 Task: Create and manage organization repository project labels.
Action: Mouse moved to (956, 60)
Screenshot: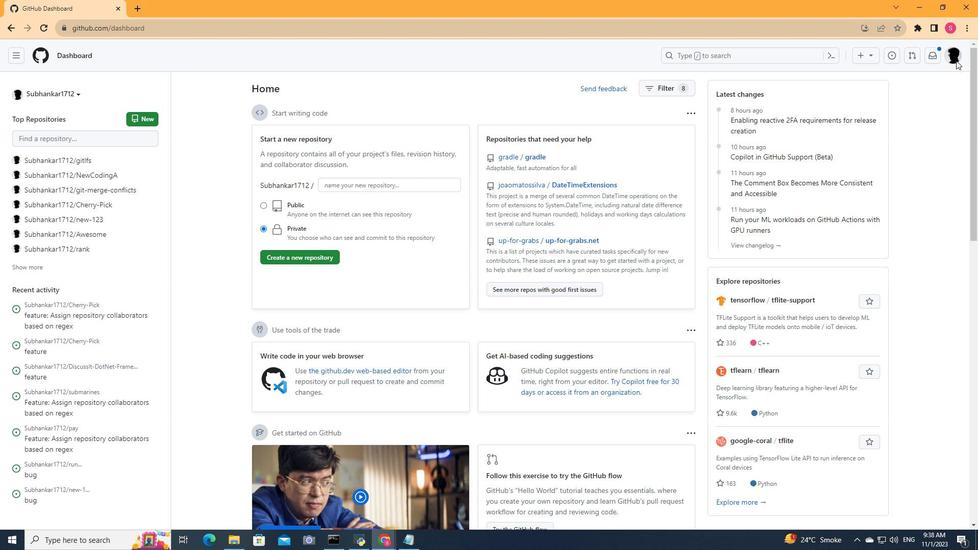 
Action: Mouse pressed left at (956, 60)
Screenshot: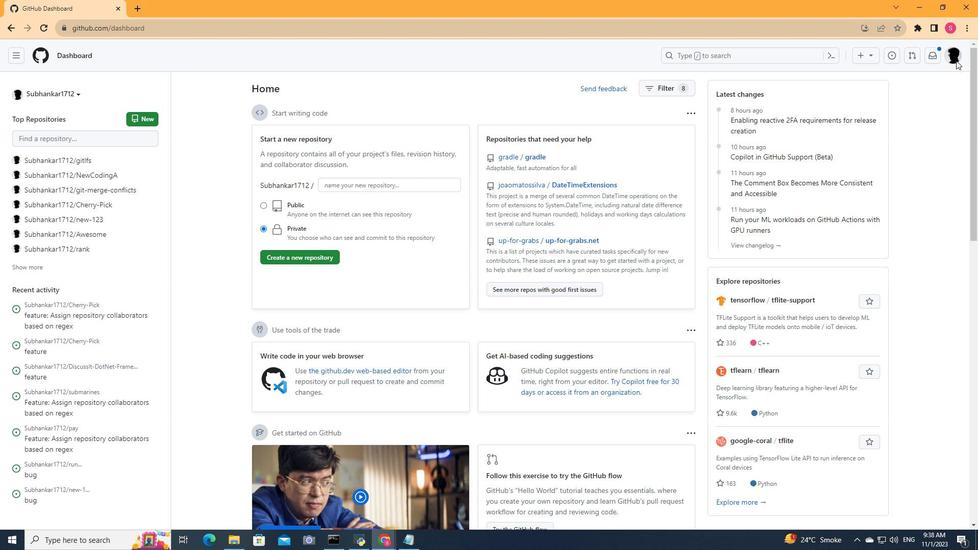 
Action: Mouse moved to (871, 126)
Screenshot: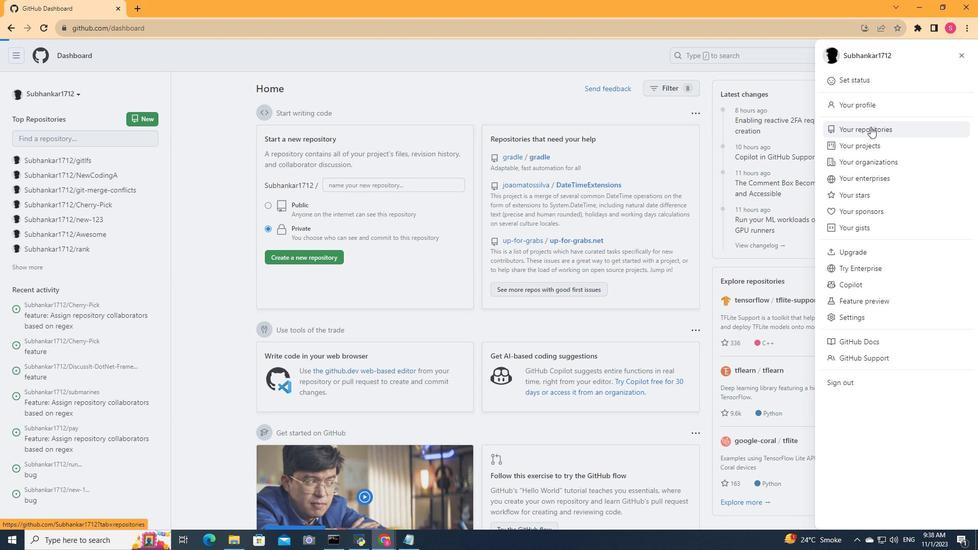 
Action: Mouse pressed left at (871, 126)
Screenshot: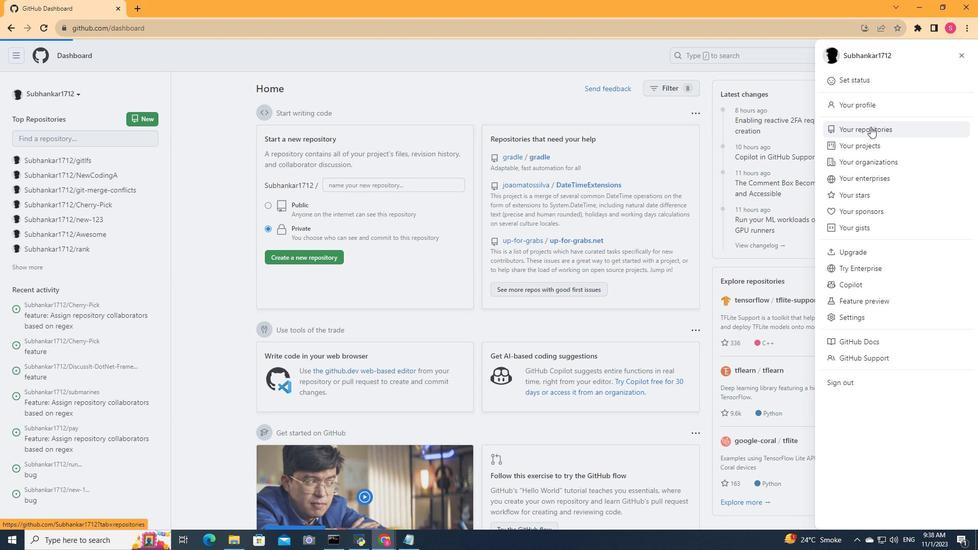 
Action: Mouse moved to (373, 149)
Screenshot: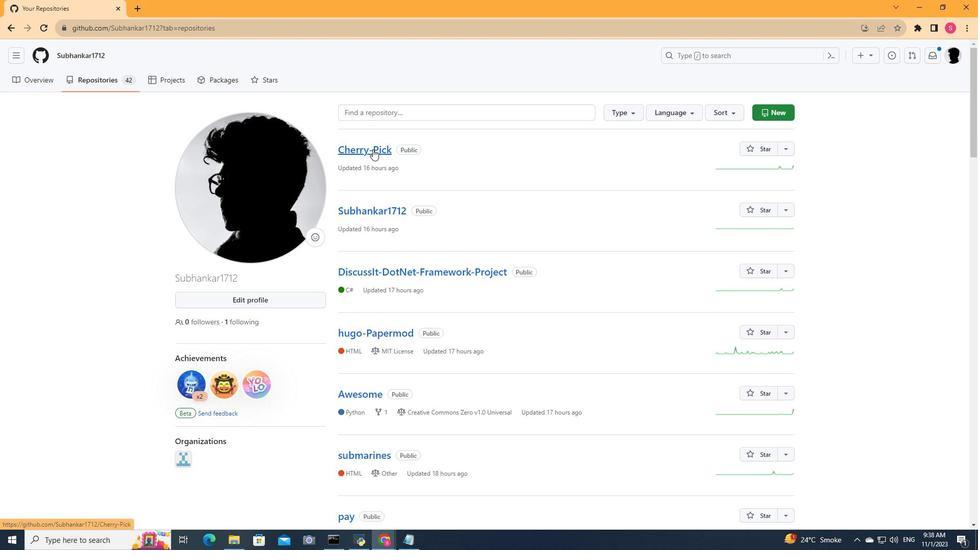
Action: Mouse pressed left at (373, 149)
Screenshot: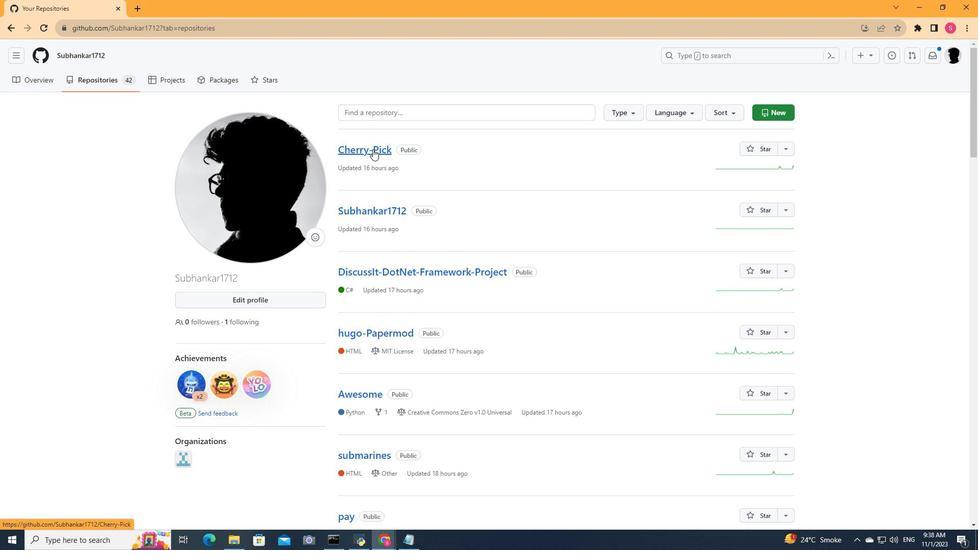 
Action: Mouse moved to (65, 82)
Screenshot: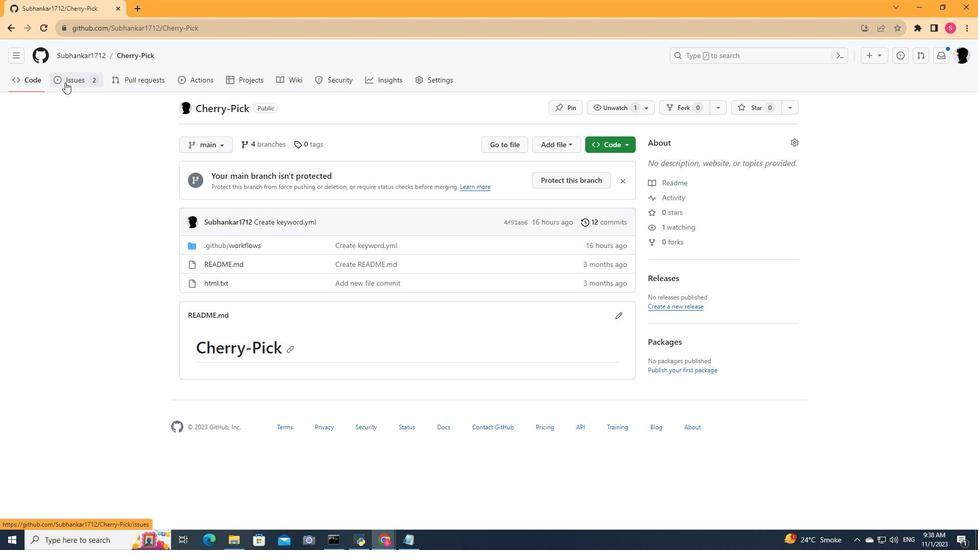 
Action: Mouse pressed left at (65, 82)
Screenshot: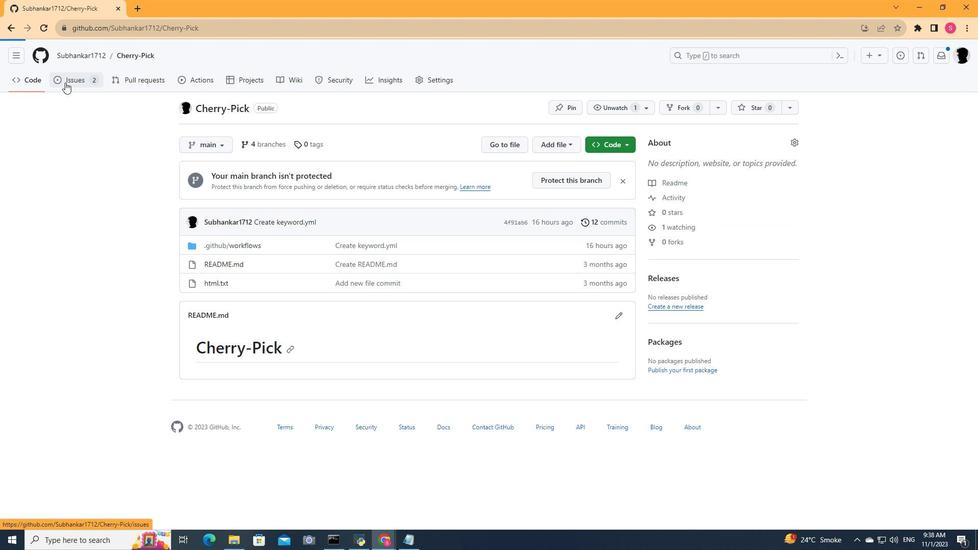 
Action: Mouse moved to (637, 112)
Screenshot: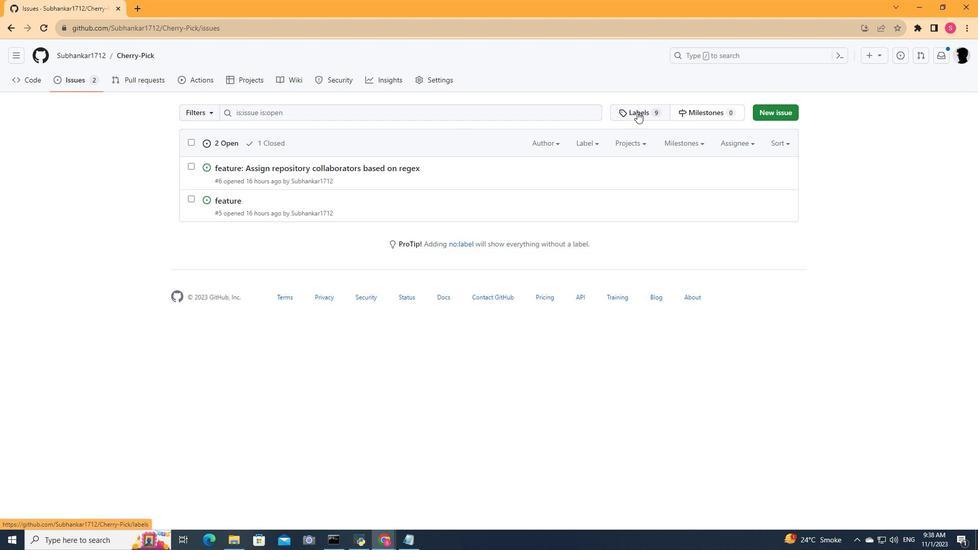 
Action: Mouse pressed left at (637, 112)
Screenshot: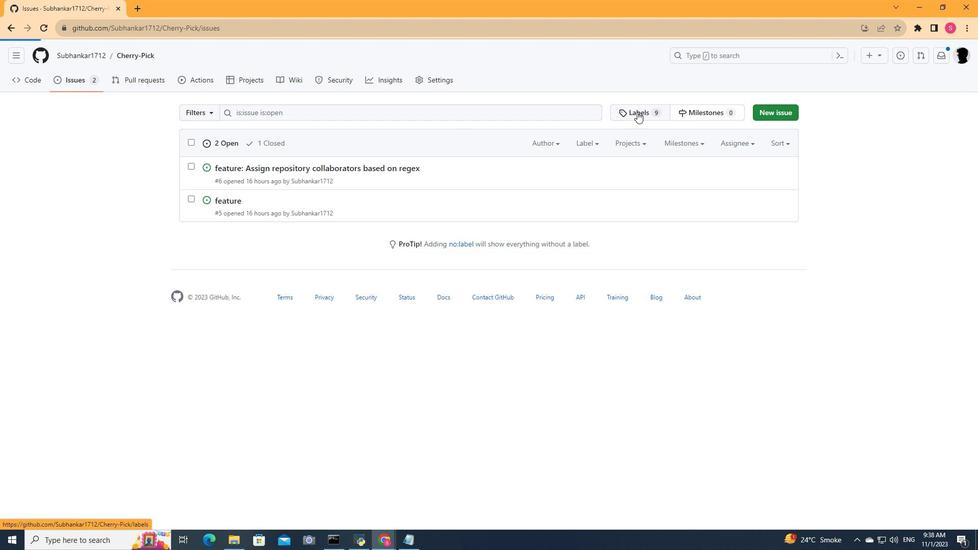 
Action: Mouse moved to (270, 204)
Screenshot: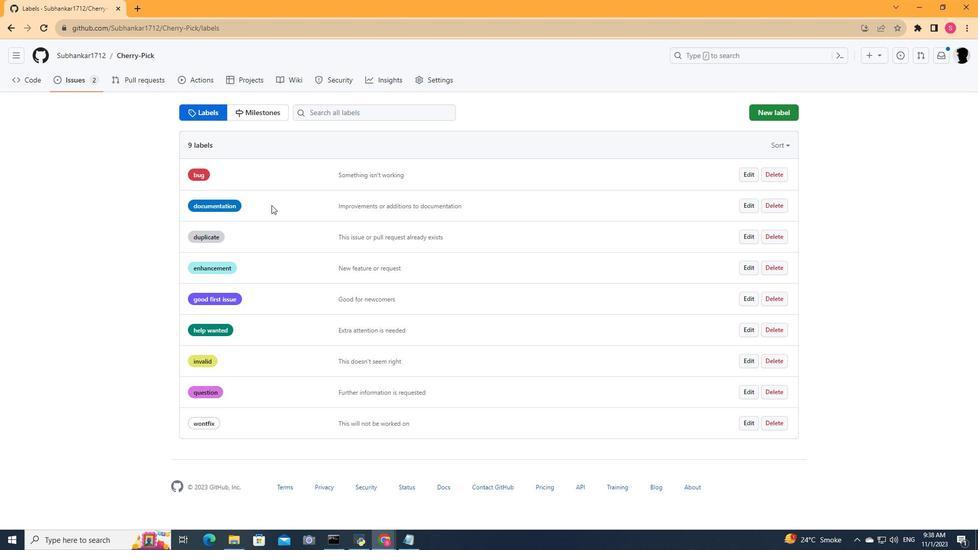 
Action: Mouse scrolled (270, 204) with delta (0, 0)
Screenshot: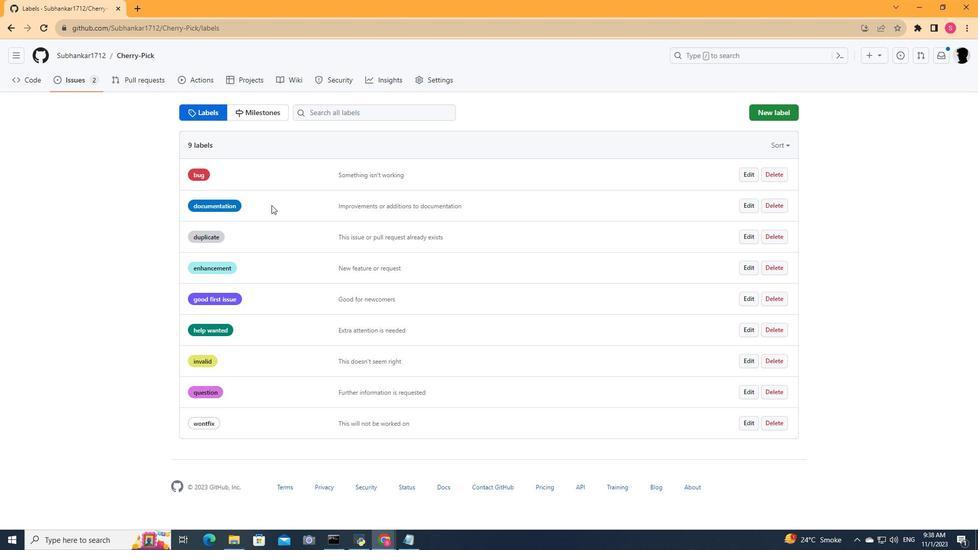 
Action: Mouse moved to (271, 204)
Screenshot: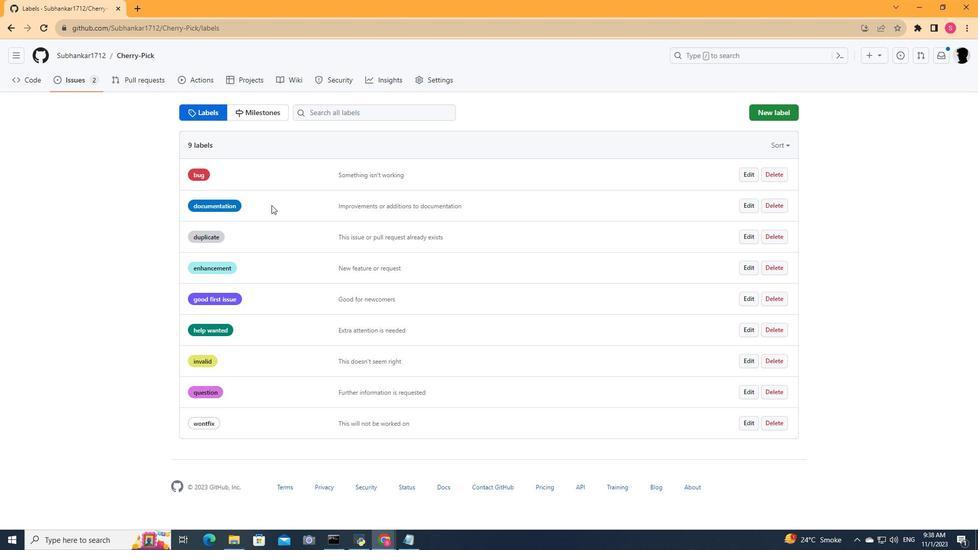 
Action: Mouse scrolled (271, 204) with delta (0, 0)
Screenshot: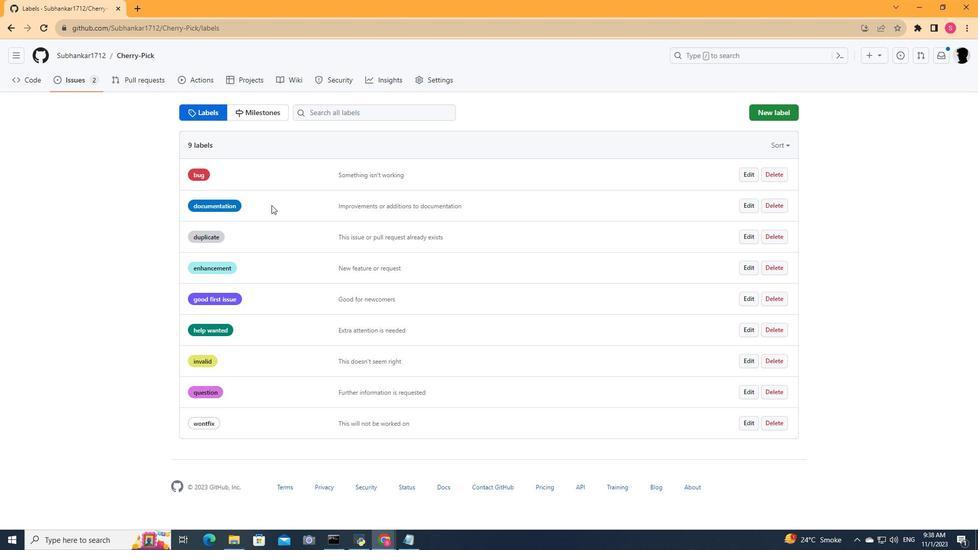 
Action: Mouse scrolled (271, 204) with delta (0, 0)
Screenshot: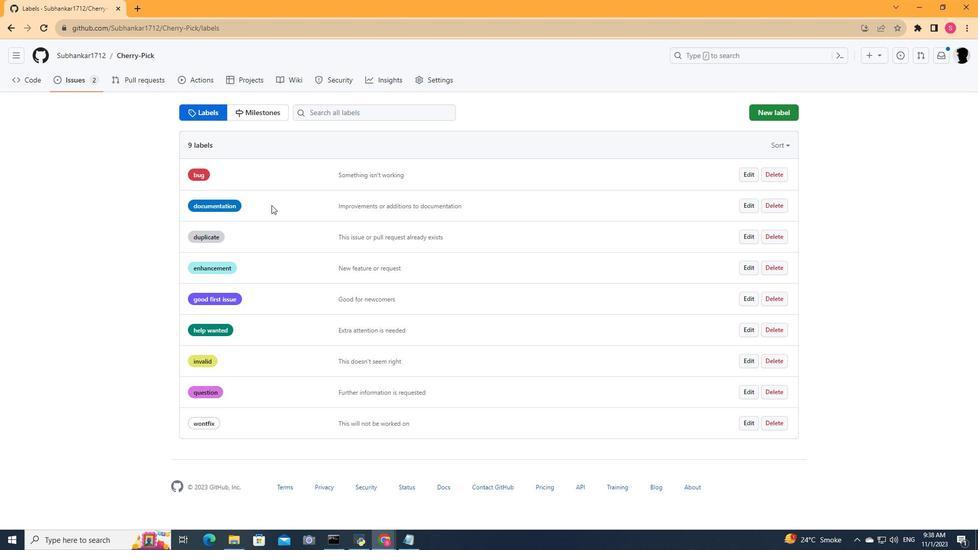 
Action: Mouse scrolled (271, 204) with delta (0, 0)
Screenshot: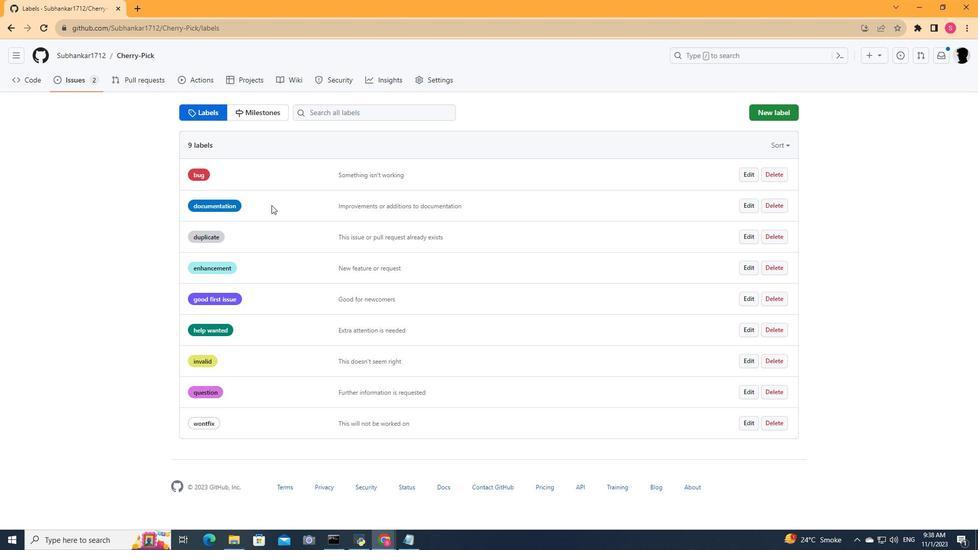 
Action: Mouse moved to (271, 205)
Screenshot: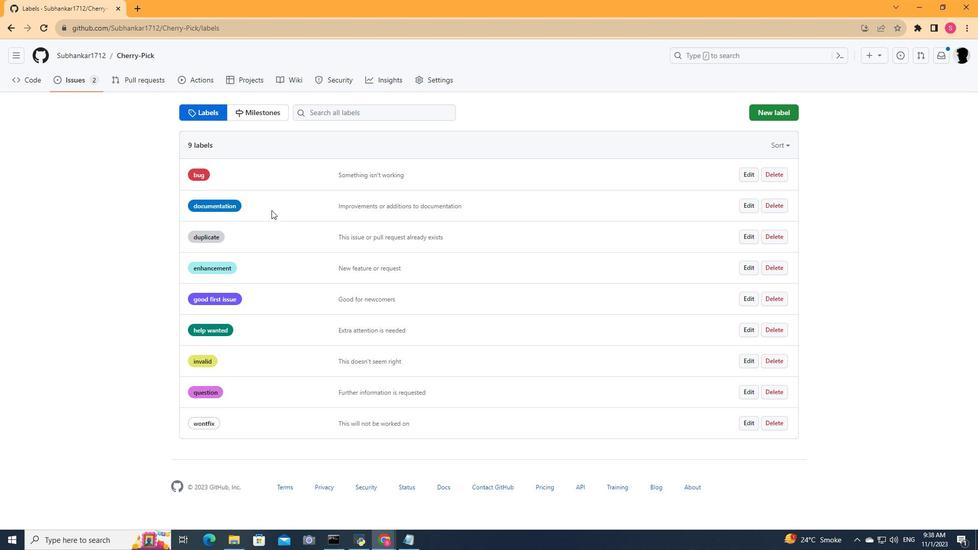 
Action: Mouse scrolled (271, 204) with delta (0, 0)
Screenshot: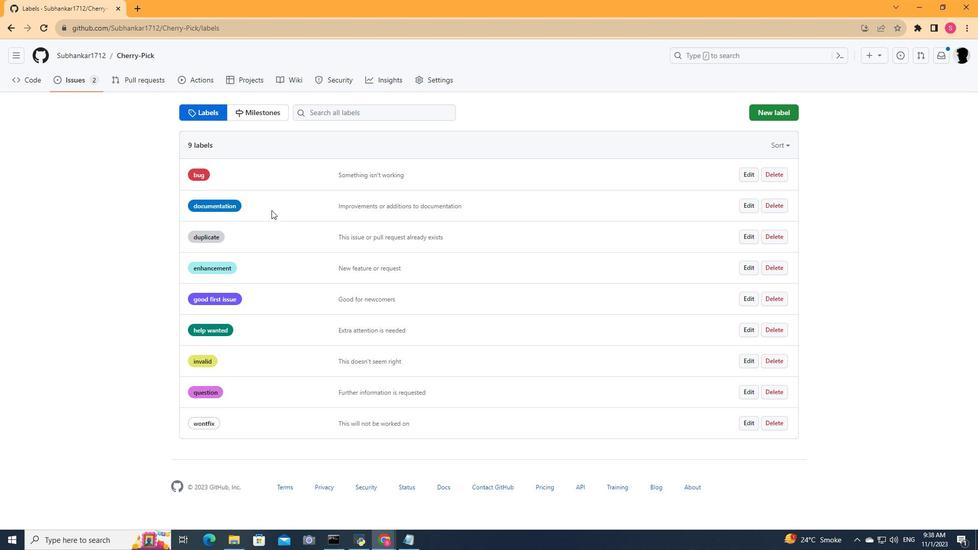 
Action: Mouse moved to (271, 210)
Screenshot: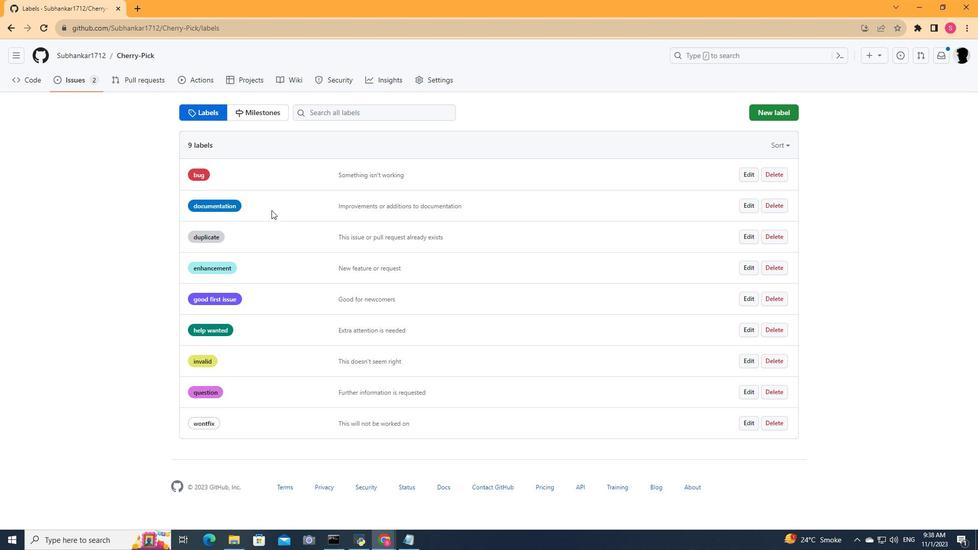 
Action: Mouse scrolled (271, 211) with delta (0, 0)
Screenshot: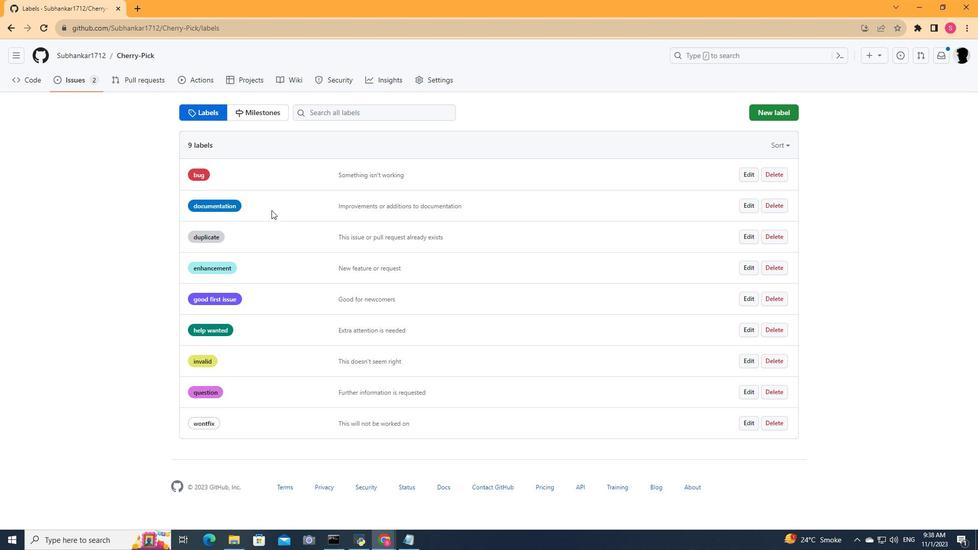
Action: Mouse scrolled (271, 211) with delta (0, 0)
Screenshot: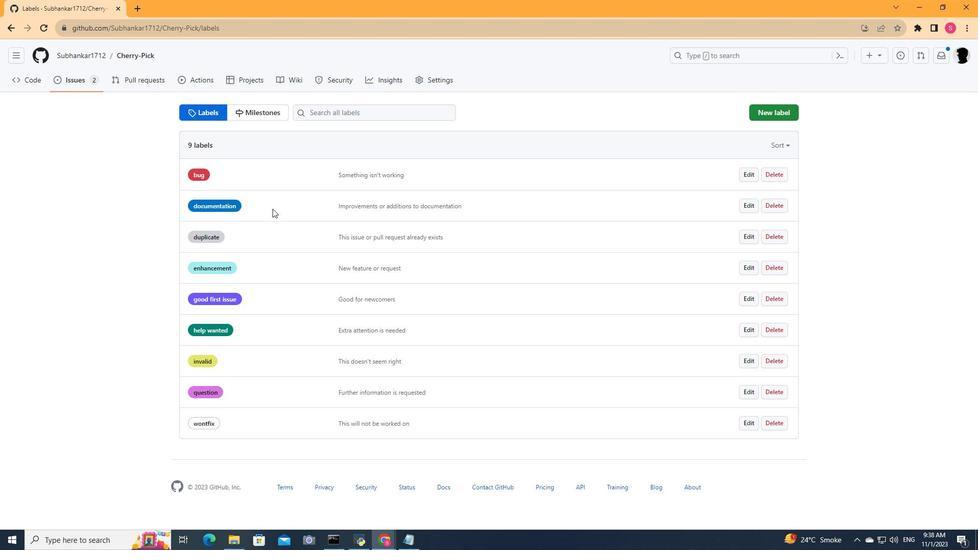 
Action: Mouse scrolled (271, 211) with delta (0, 0)
Screenshot: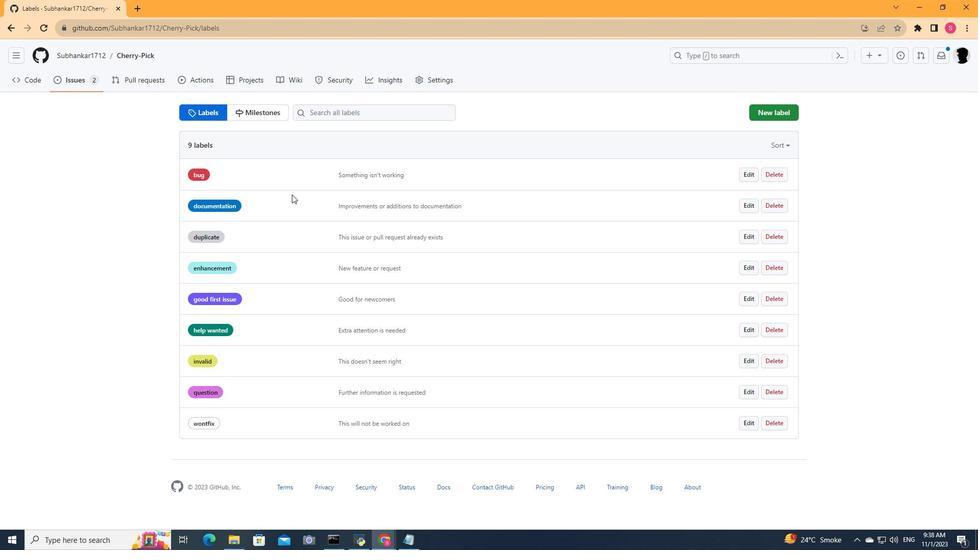
Action: Mouse moved to (769, 115)
Screenshot: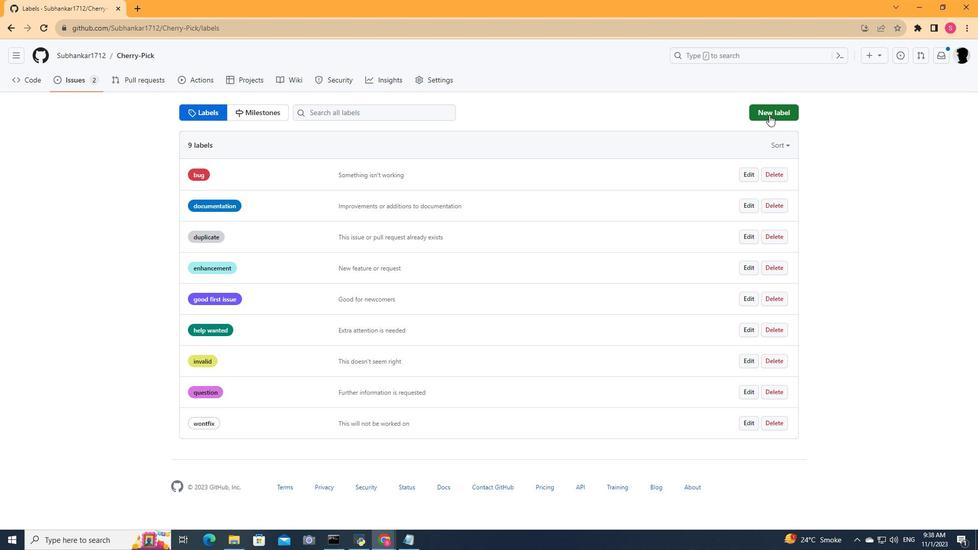 
Action: Mouse pressed left at (769, 115)
Screenshot: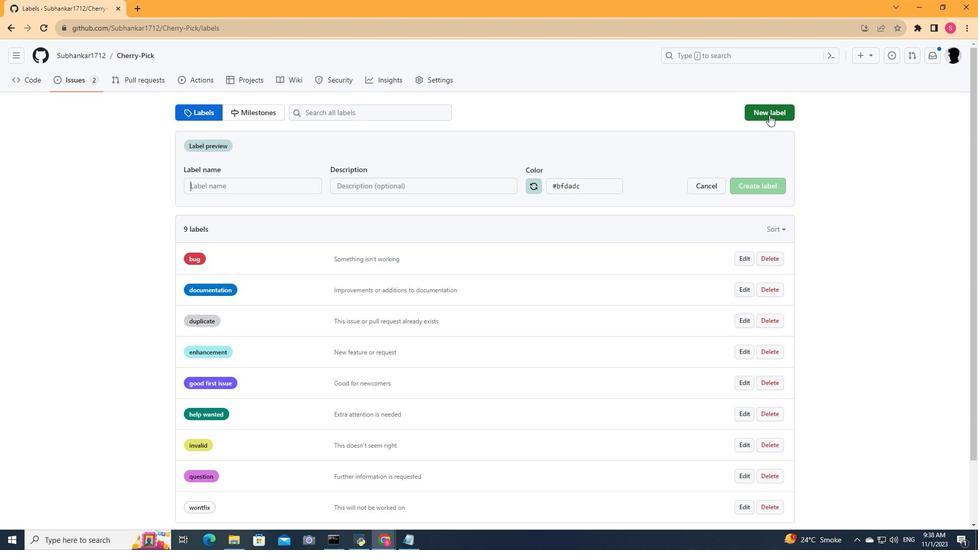 
Action: Mouse moved to (424, 196)
Screenshot: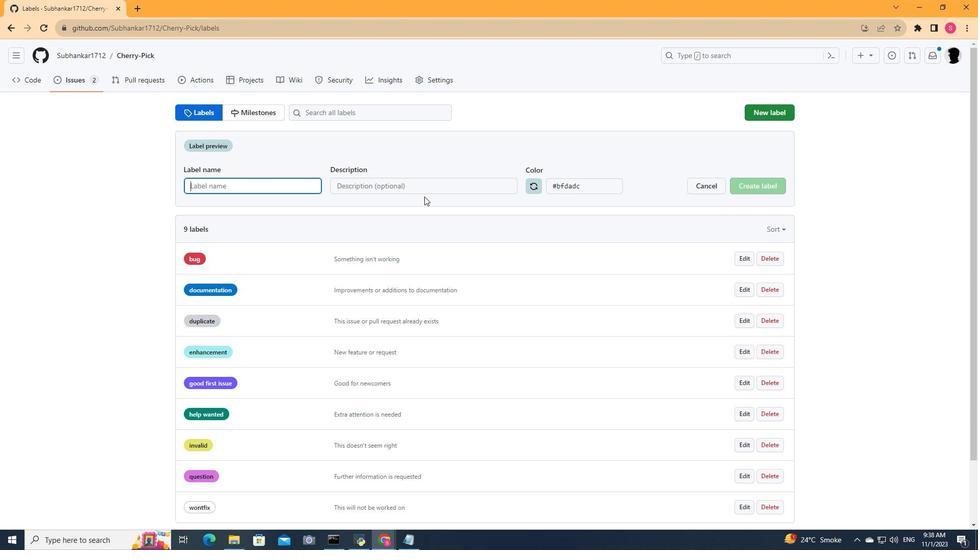 
Action: Key pressed feature
Screenshot: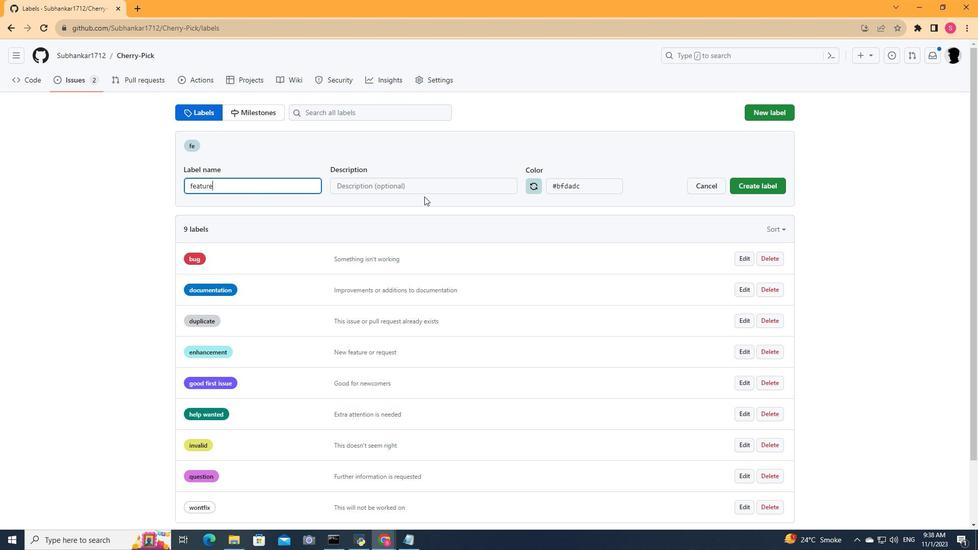 
Action: Mouse moved to (471, 192)
Screenshot: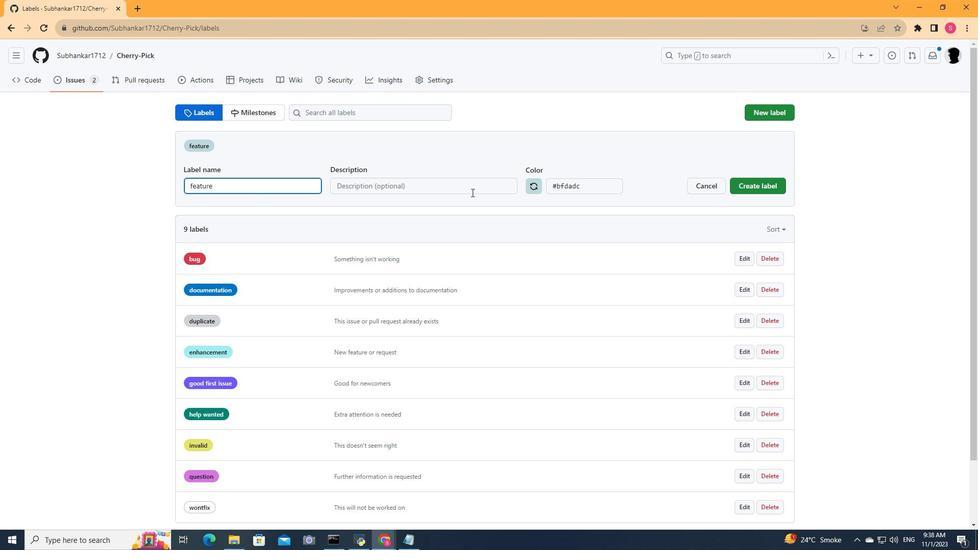 
Action: Mouse pressed left at (471, 192)
Screenshot: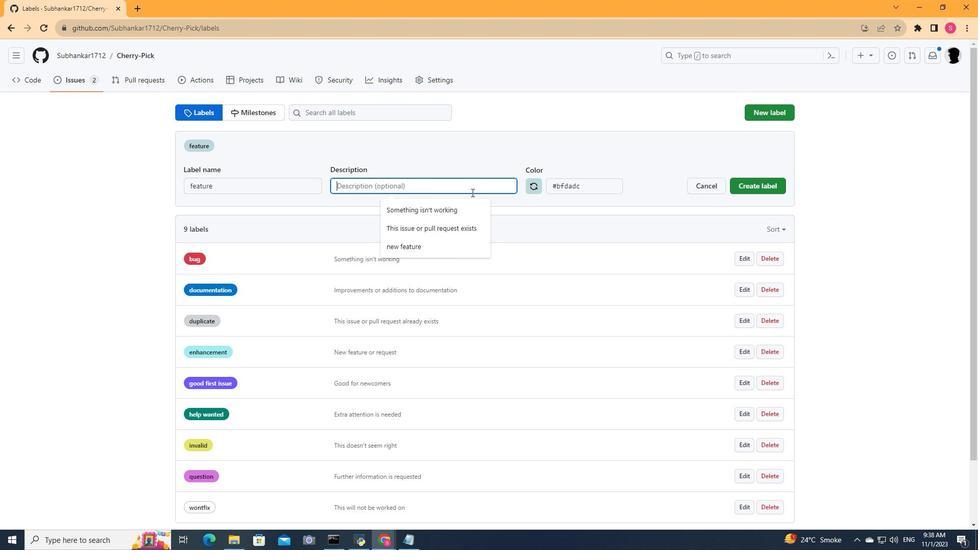 
Action: Key pressed <Key.shift>Assign<Key.space>repository<Key.space>collaborators<Key.space>based
Screenshot: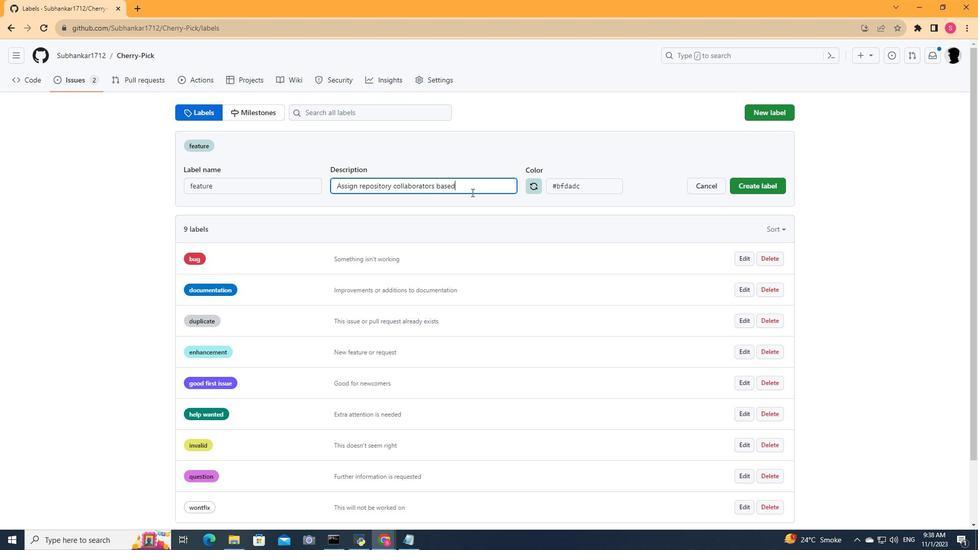 
Action: Mouse moved to (537, 189)
Screenshot: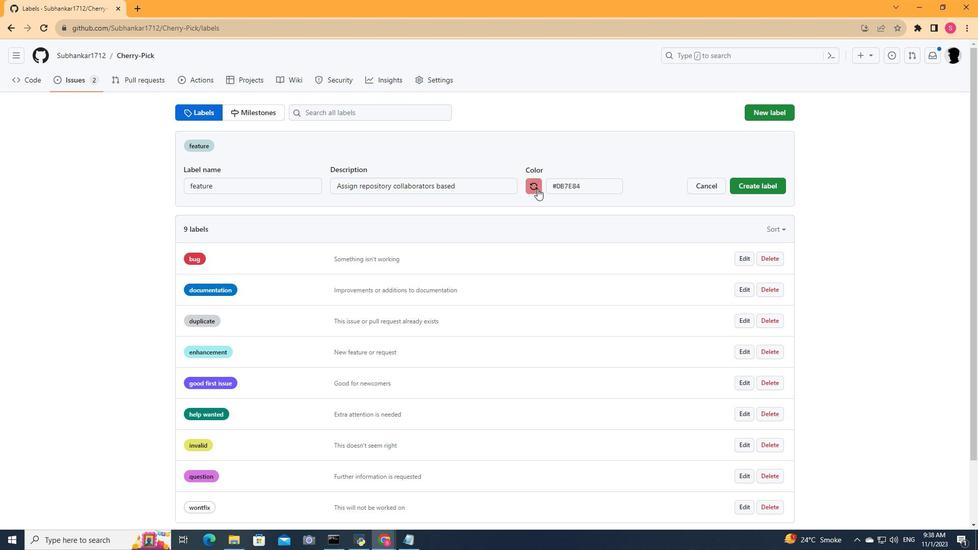 
Action: Mouse pressed left at (537, 189)
Screenshot: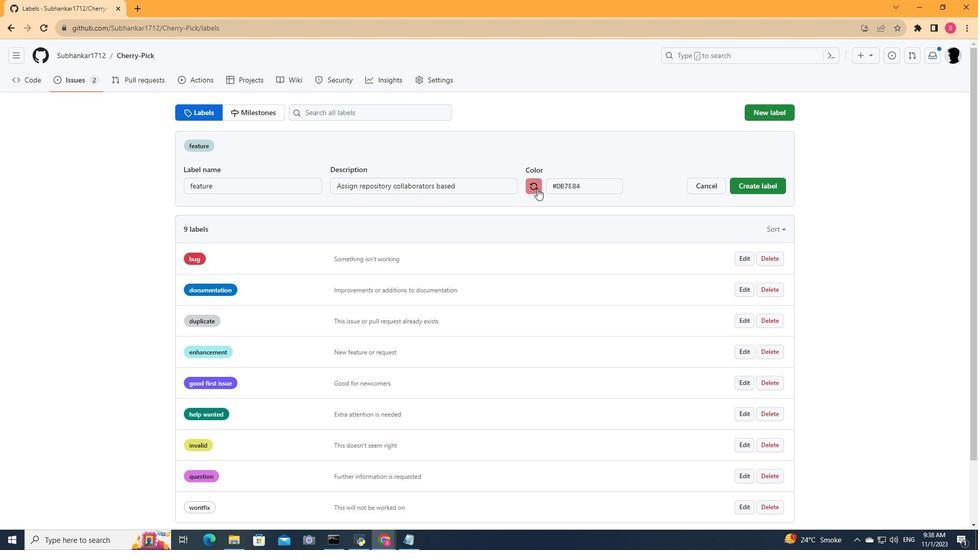 
Action: Mouse pressed left at (537, 189)
Screenshot: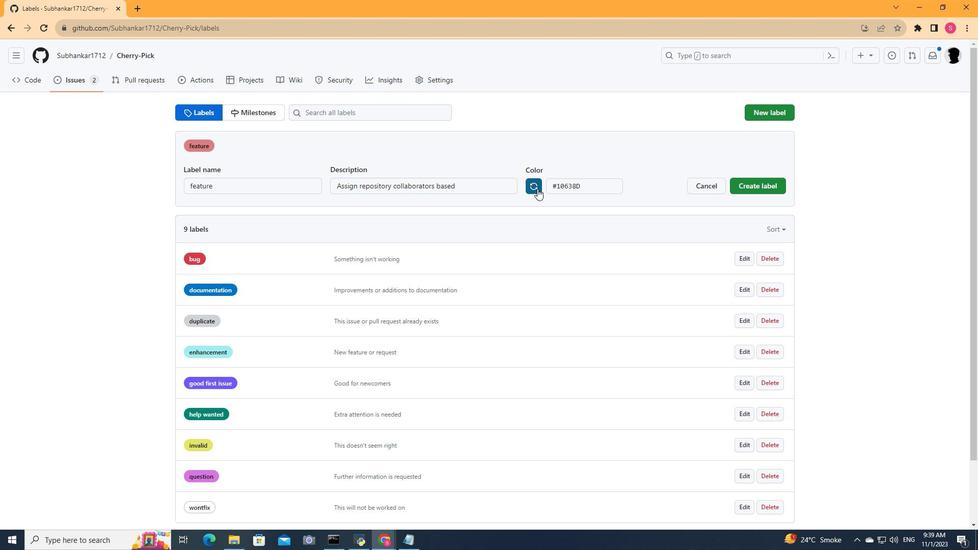 
Action: Mouse pressed left at (537, 189)
Screenshot: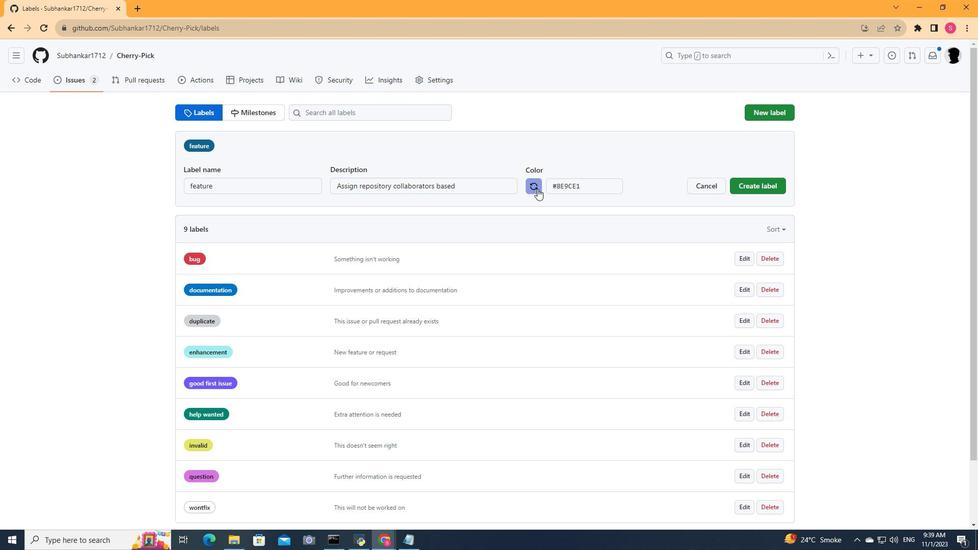 
Action: Mouse moved to (766, 186)
Screenshot: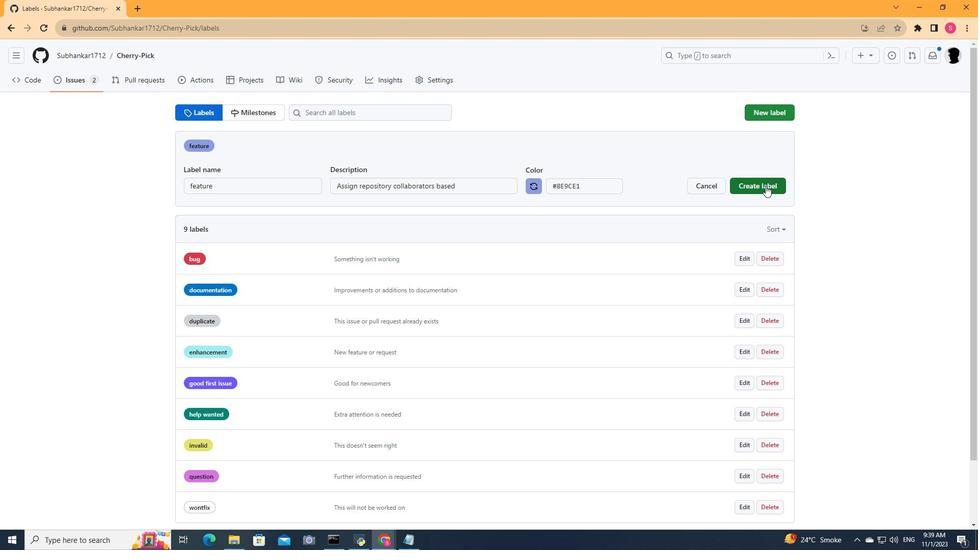 
Action: Mouse pressed left at (766, 186)
Screenshot: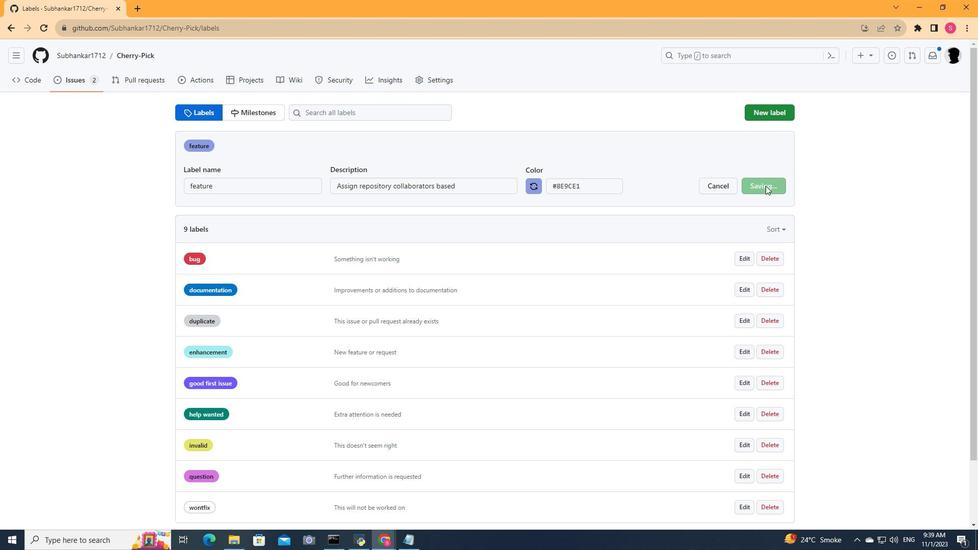 
Action: Mouse moved to (88, 81)
Screenshot: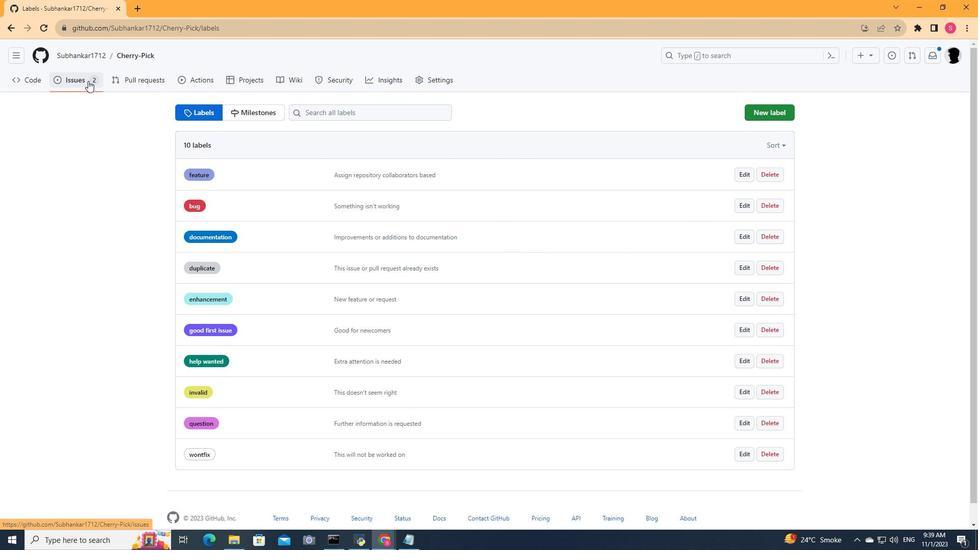 
Action: Mouse pressed left at (88, 81)
Screenshot: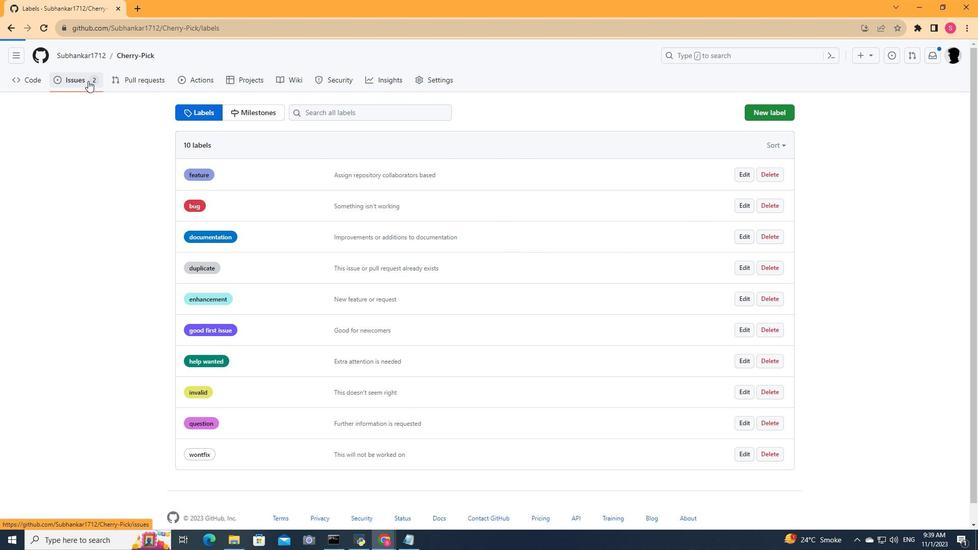 
Action: Mouse moved to (333, 170)
Screenshot: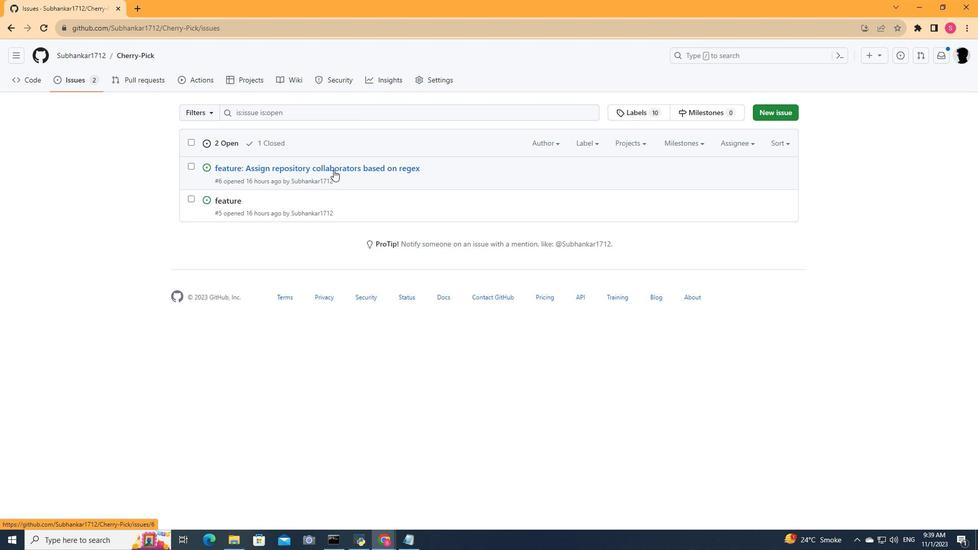 
Action: Mouse pressed left at (333, 170)
Screenshot: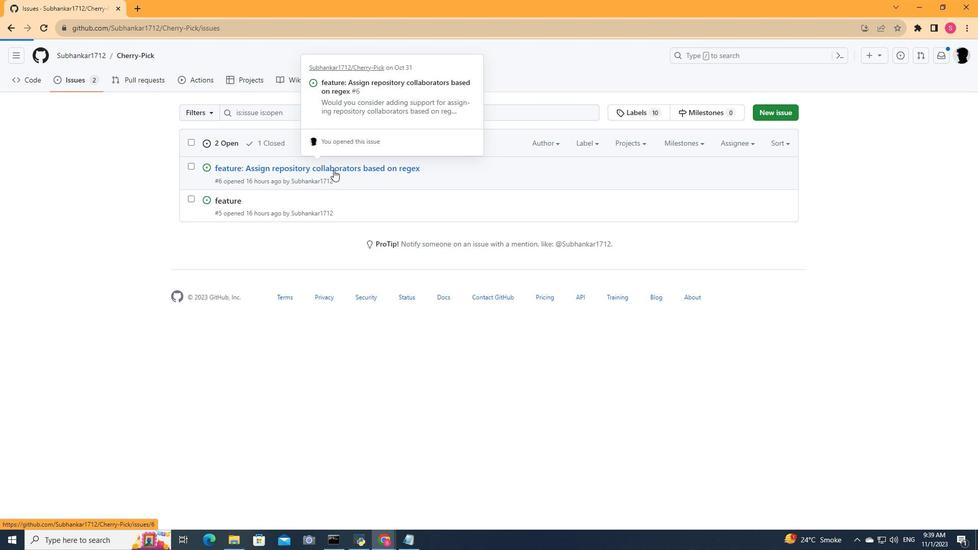 
Action: Mouse moved to (790, 220)
Screenshot: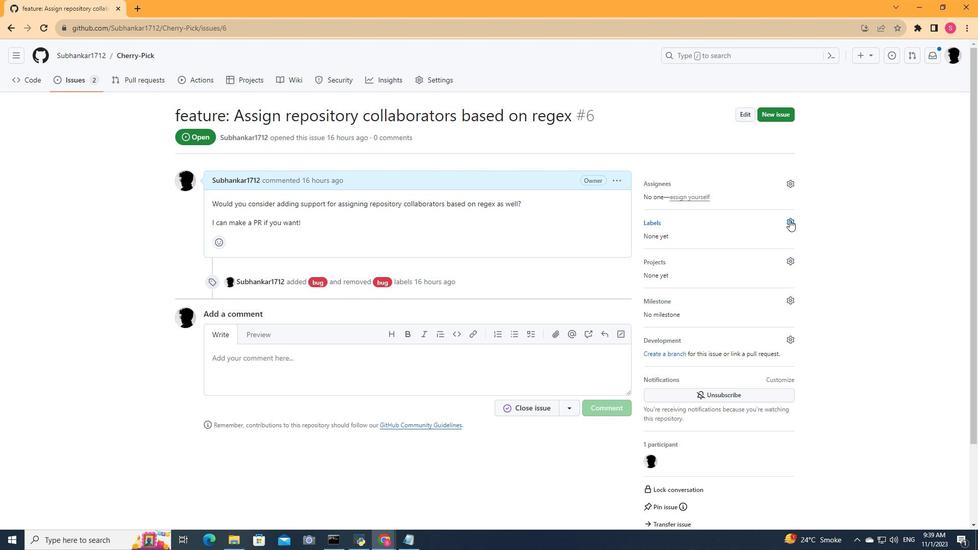 
Action: Mouse pressed left at (790, 220)
Screenshot: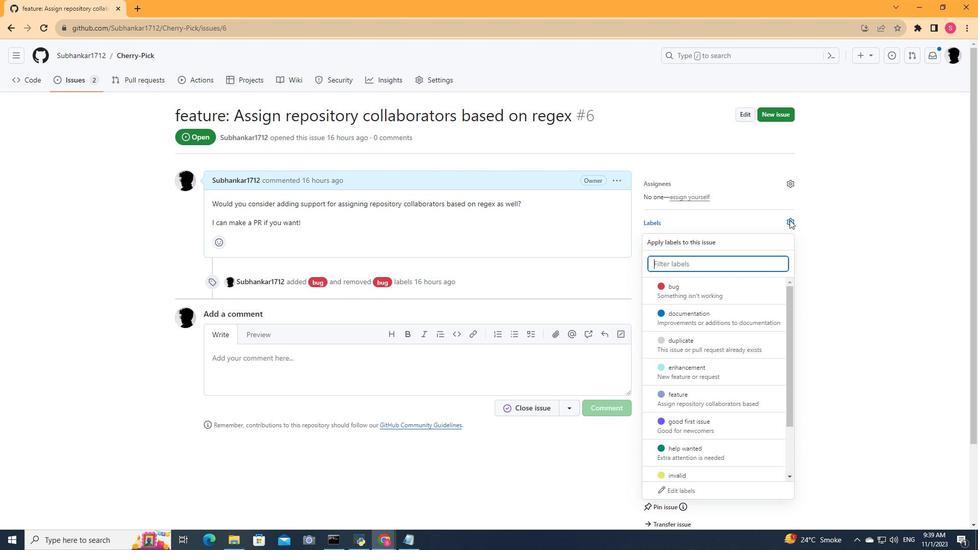 
Action: Mouse moved to (682, 397)
Screenshot: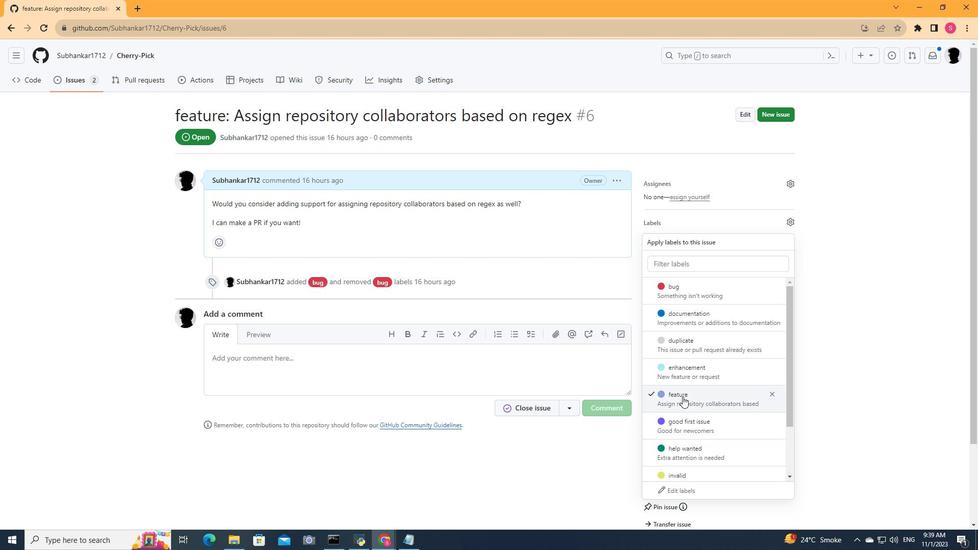 
Action: Mouse pressed left at (682, 397)
Screenshot: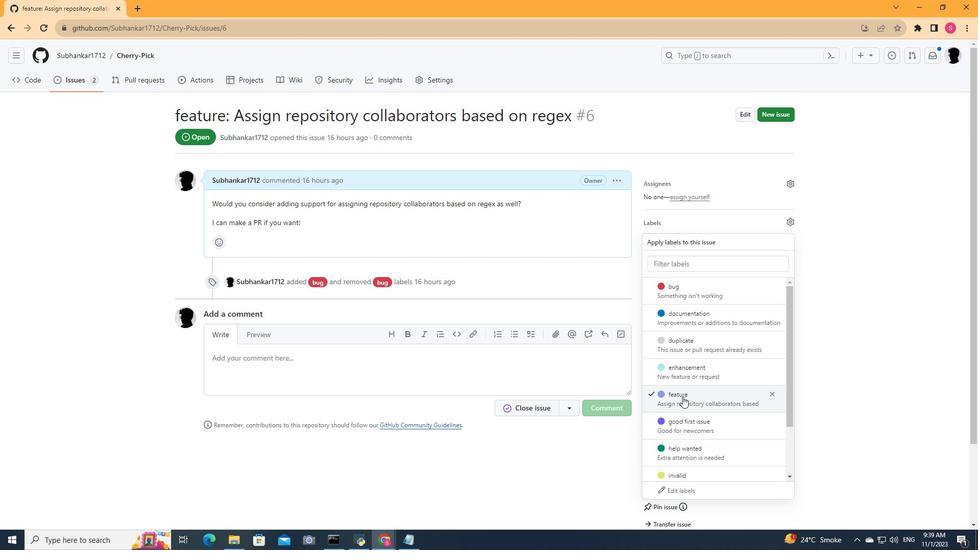 
Action: Mouse moved to (704, 220)
Screenshot: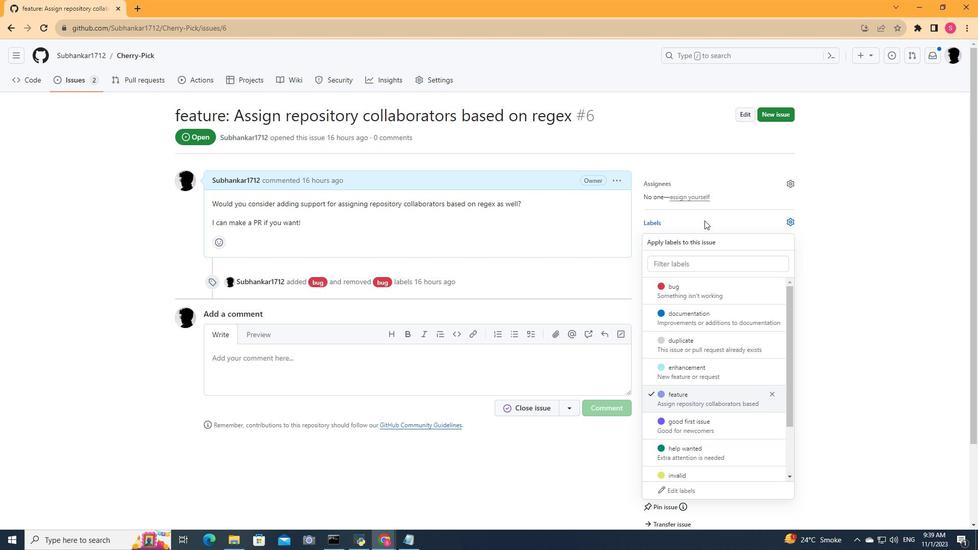 
Action: Mouse pressed left at (704, 220)
Screenshot: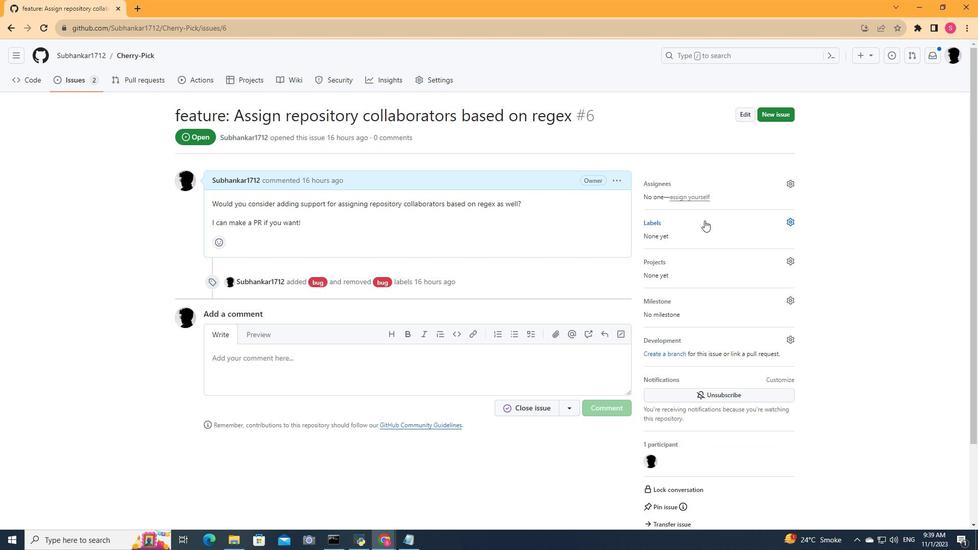 
Action: Mouse moved to (76, 85)
Screenshot: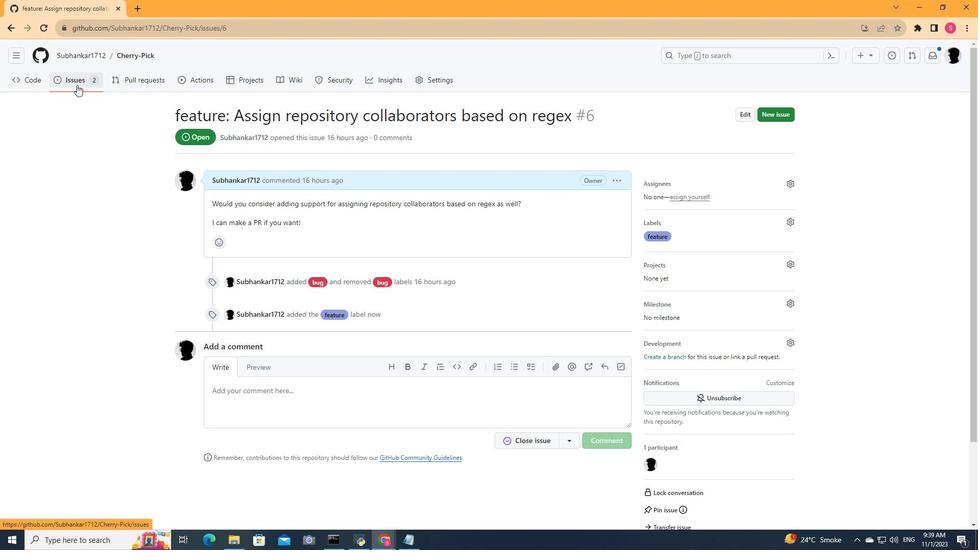 
Action: Mouse pressed left at (76, 85)
Screenshot: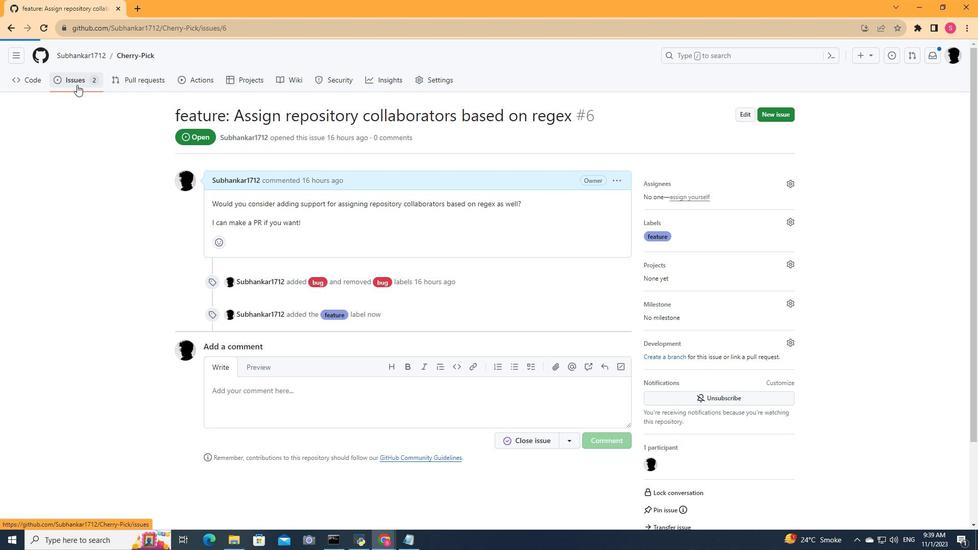 
Action: Mouse moved to (626, 111)
Screenshot: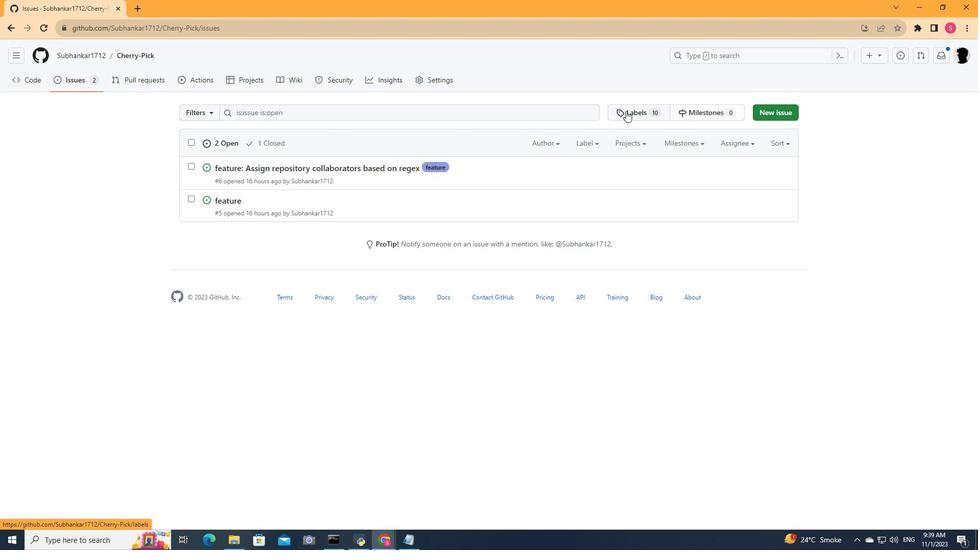 
Action: Mouse pressed left at (626, 111)
Screenshot: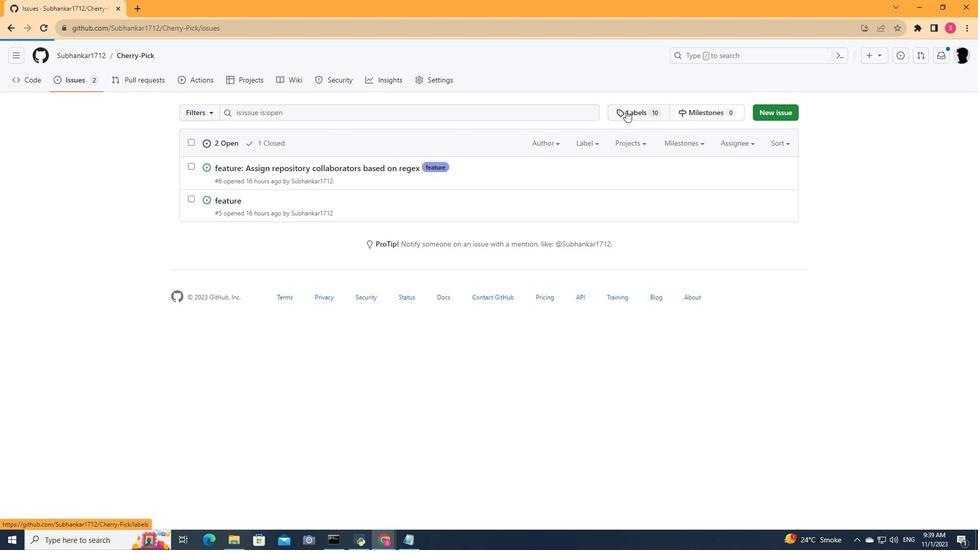 
Action: Mouse moved to (748, 302)
Screenshot: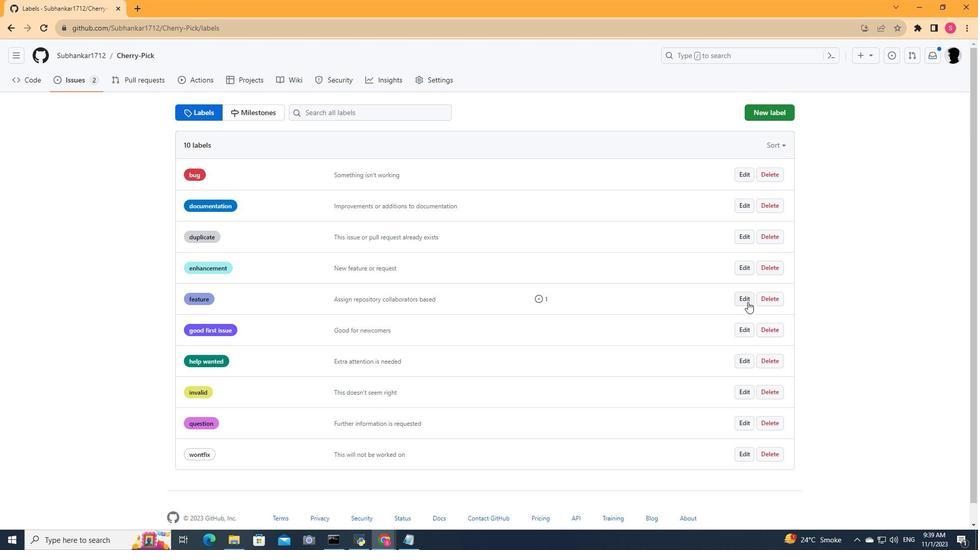 
Action: Mouse pressed left at (748, 302)
Screenshot: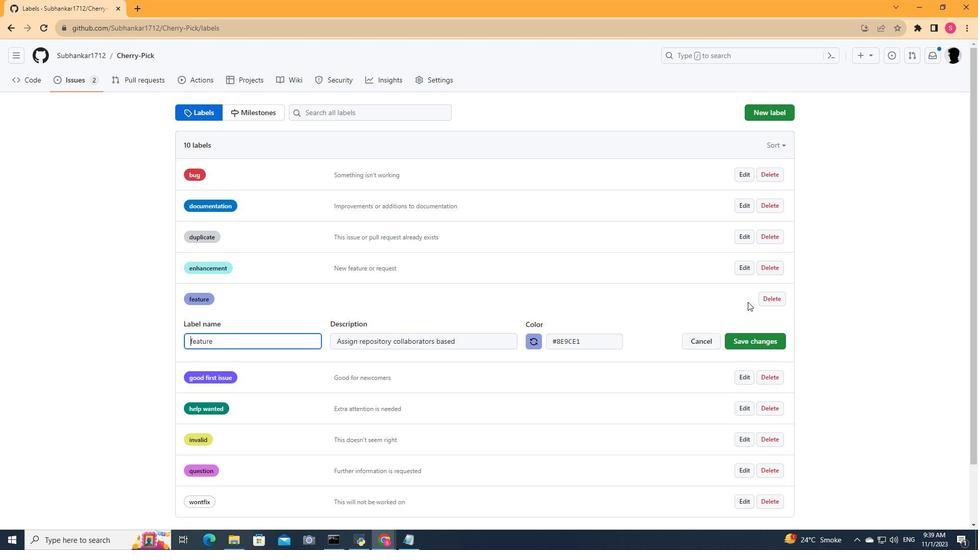 
Action: Mouse moved to (470, 343)
Screenshot: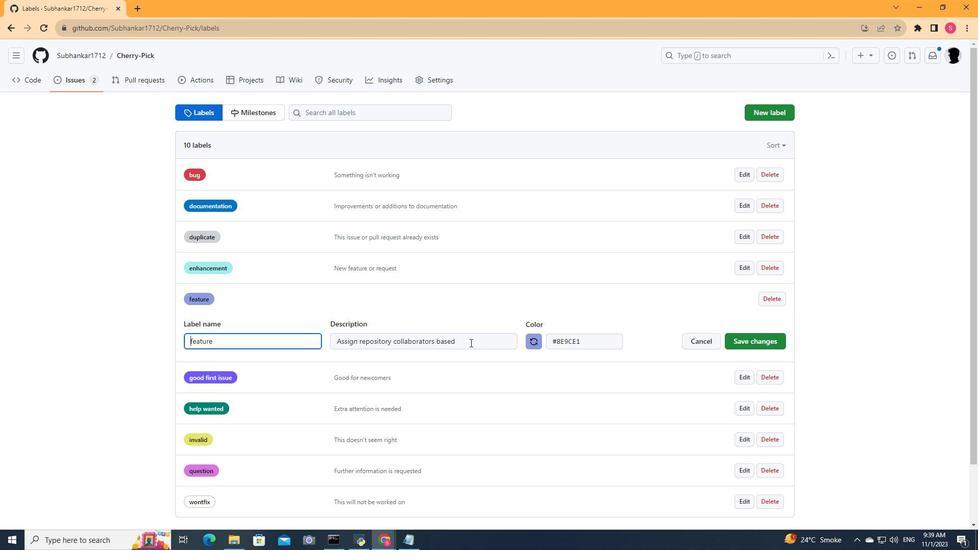 
Action: Mouse pressed left at (470, 343)
Screenshot: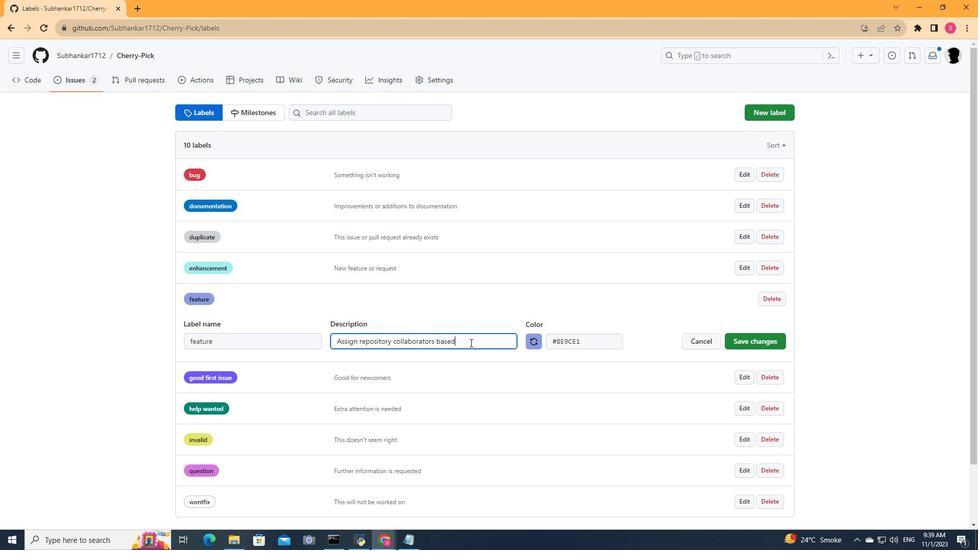 
Action: Key pressed <Key.backspace><Key.backspace><Key.backspace><Key.backspace><Key.backspace><Key.backspace>
Screenshot: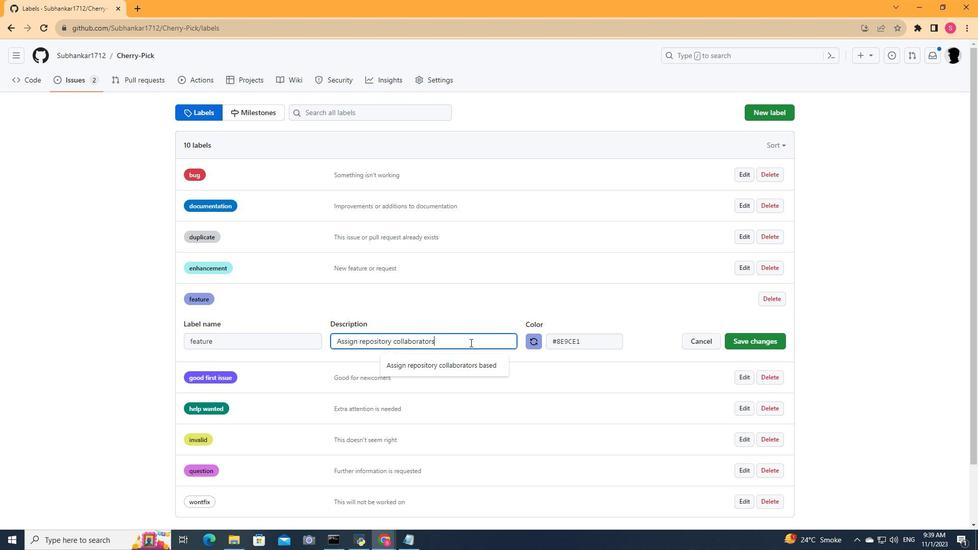 
Action: Mouse moved to (529, 344)
Screenshot: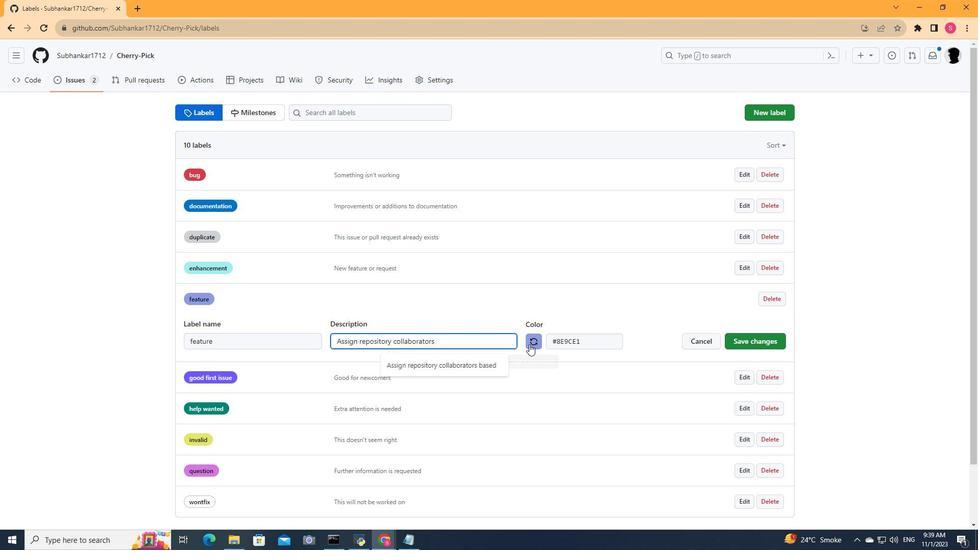 
Action: Mouse pressed left at (529, 344)
Screenshot: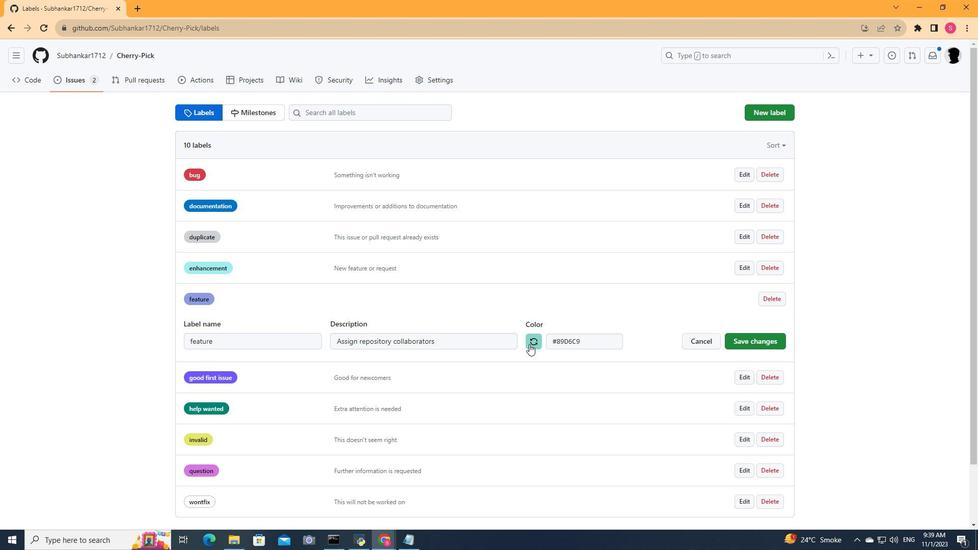 
Action: Mouse pressed left at (529, 344)
Screenshot: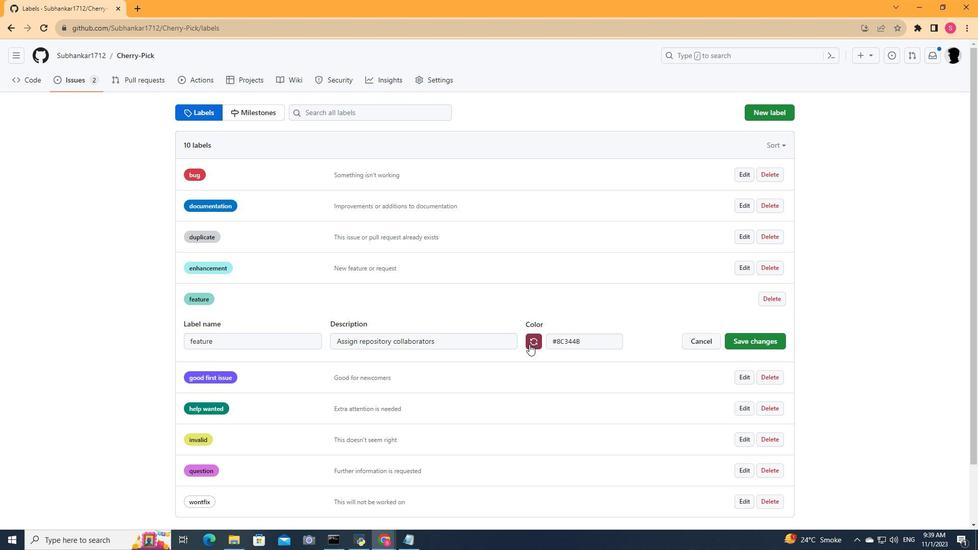 
Action: Mouse moved to (768, 344)
Screenshot: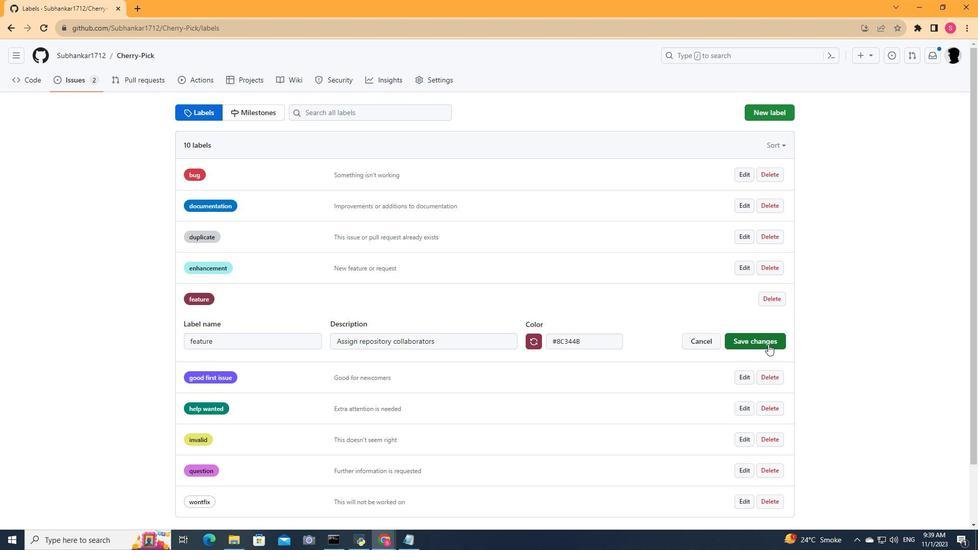 
Action: Mouse pressed left at (768, 344)
Screenshot: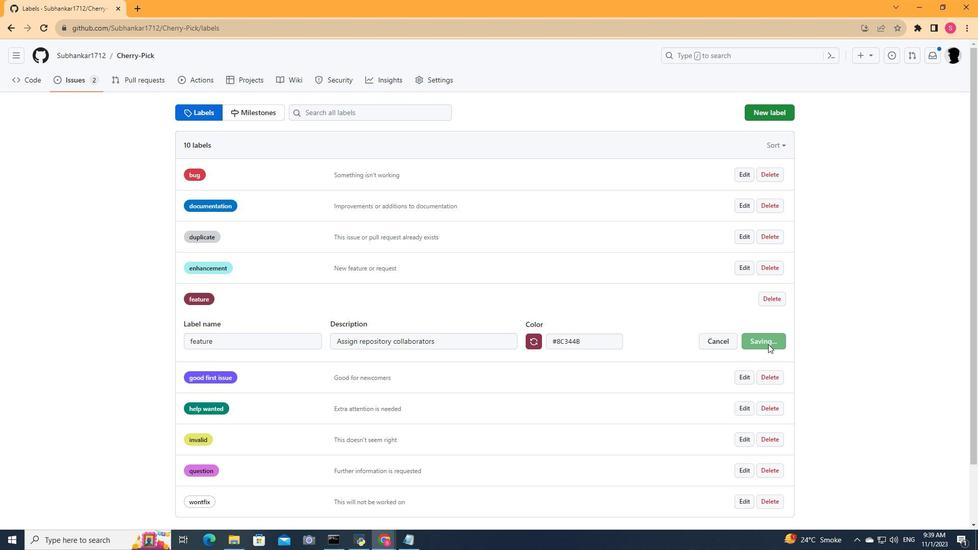 
Action: Mouse moved to (58, 77)
Screenshot: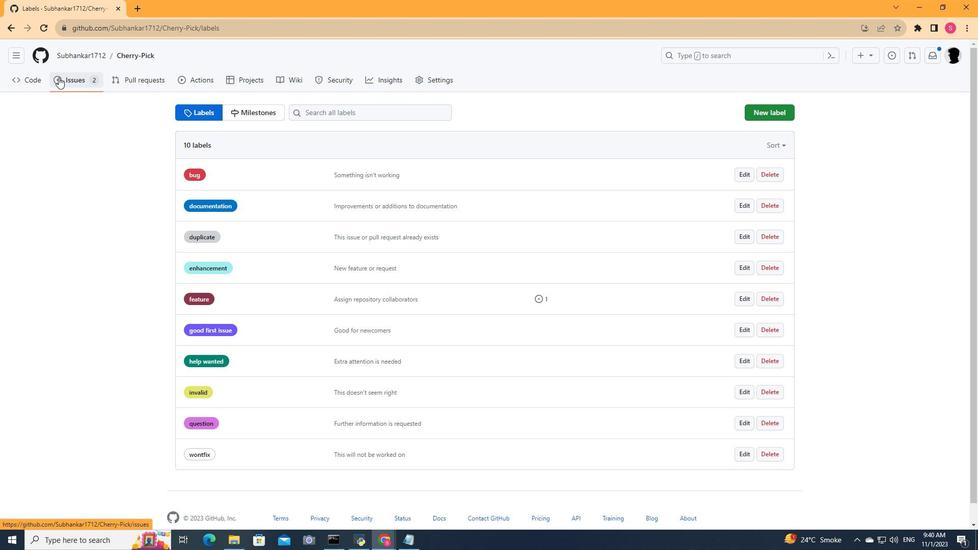 
Action: Mouse pressed left at (58, 77)
Screenshot: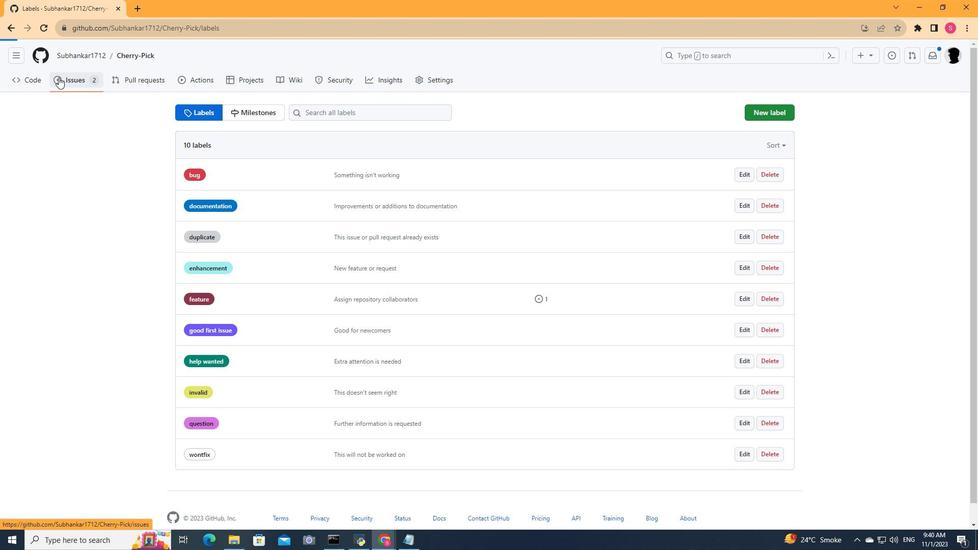 
Action: Mouse moved to (448, 247)
Screenshot: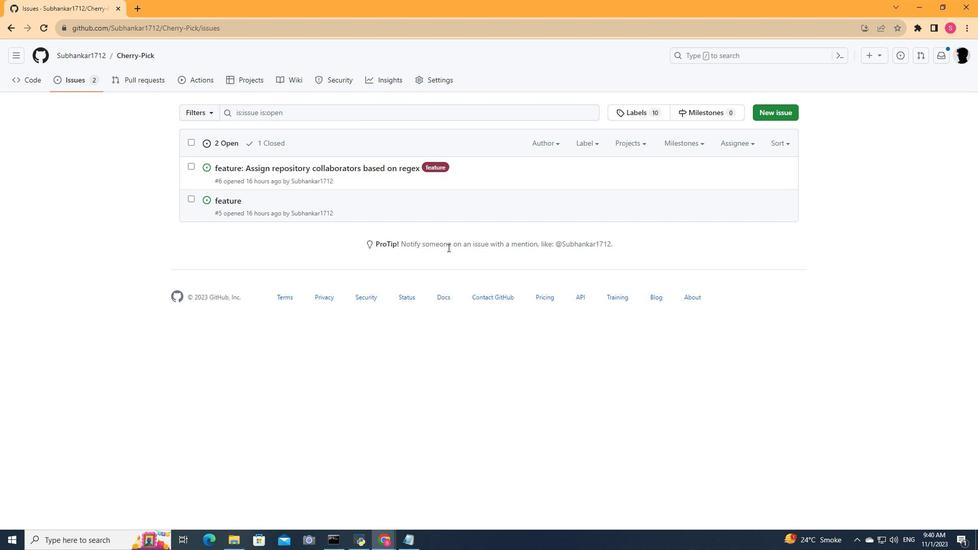 
